 Task: Look for opportunities in real estate.
Action: Mouse moved to (1331, 249)
Screenshot: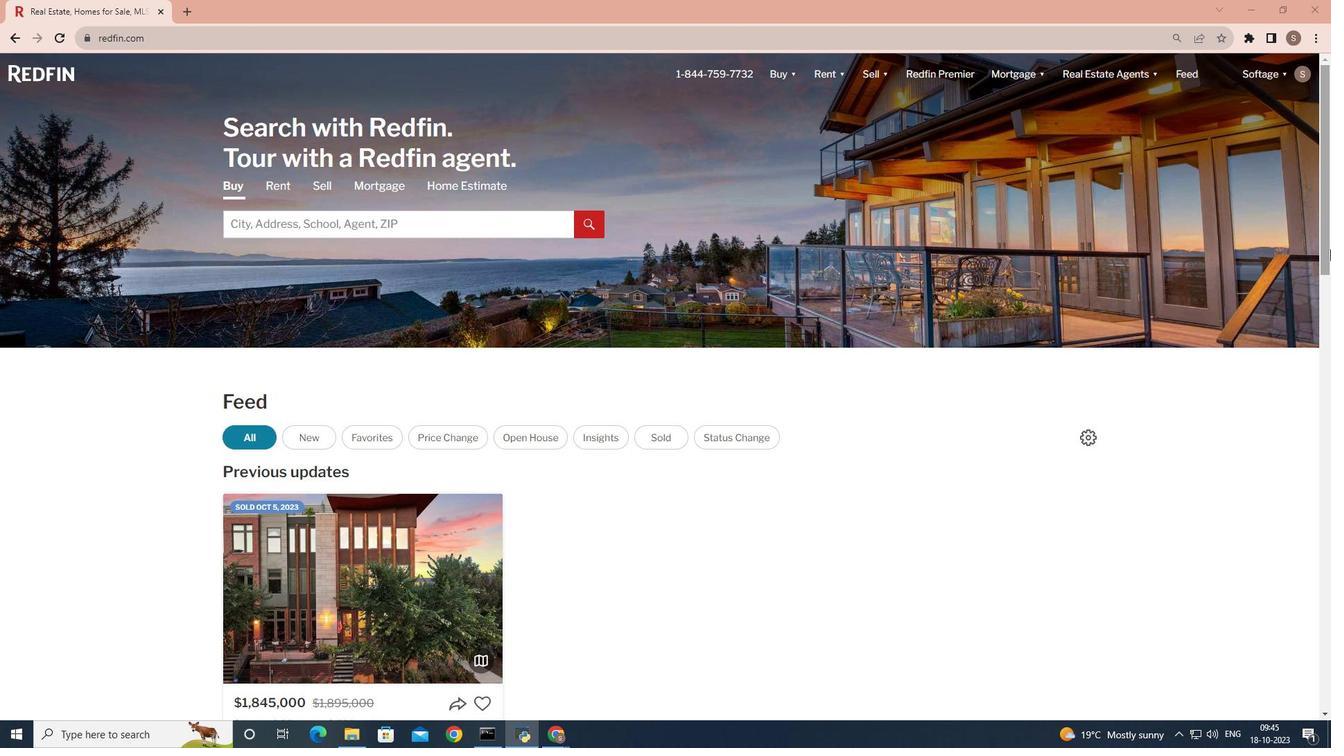 
Action: Mouse pressed left at (1330, 249)
Screenshot: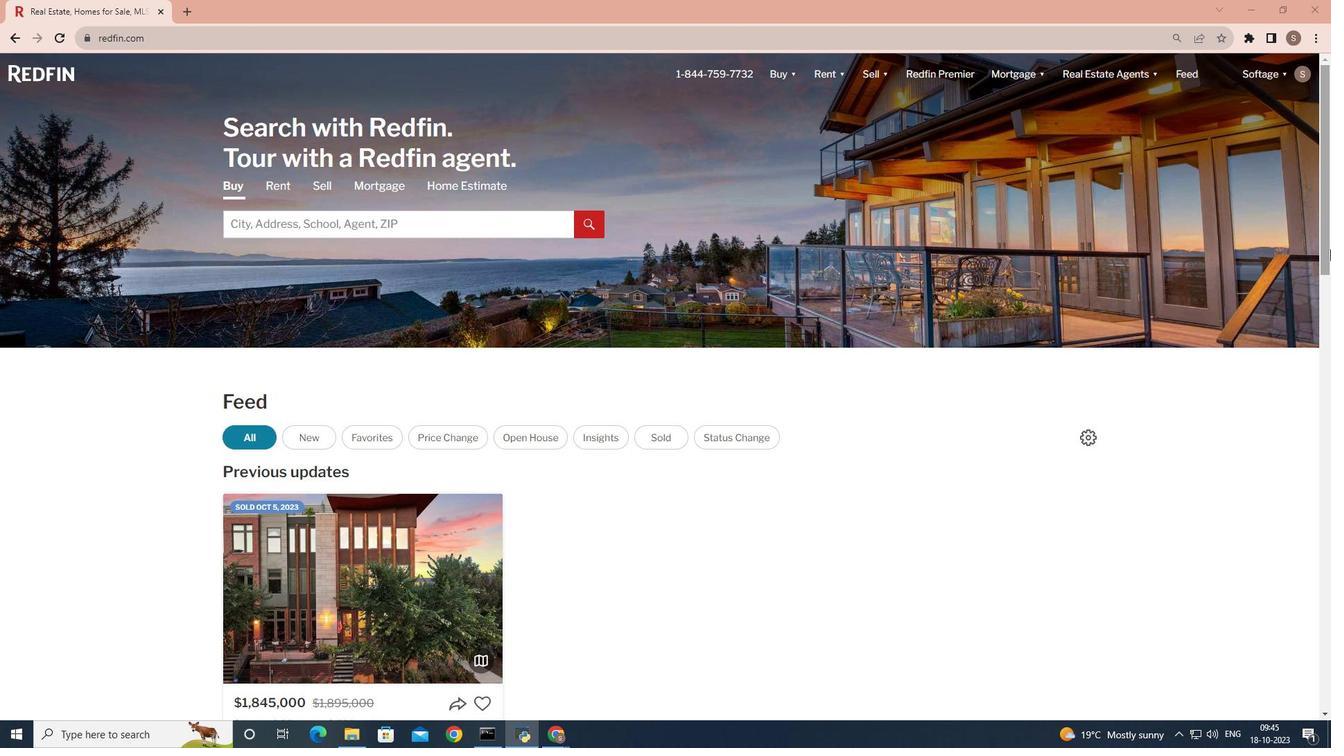 
Action: Mouse moved to (242, 507)
Screenshot: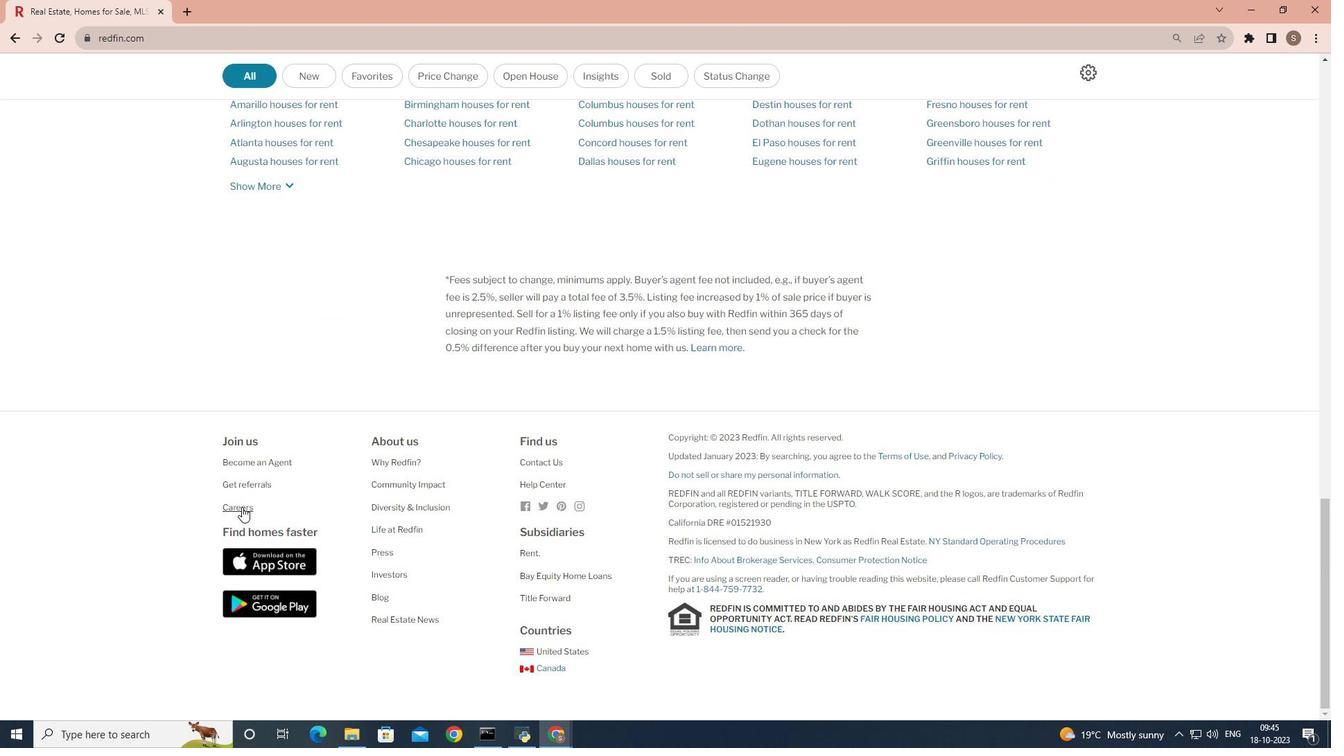 
Action: Mouse pressed left at (242, 507)
Screenshot: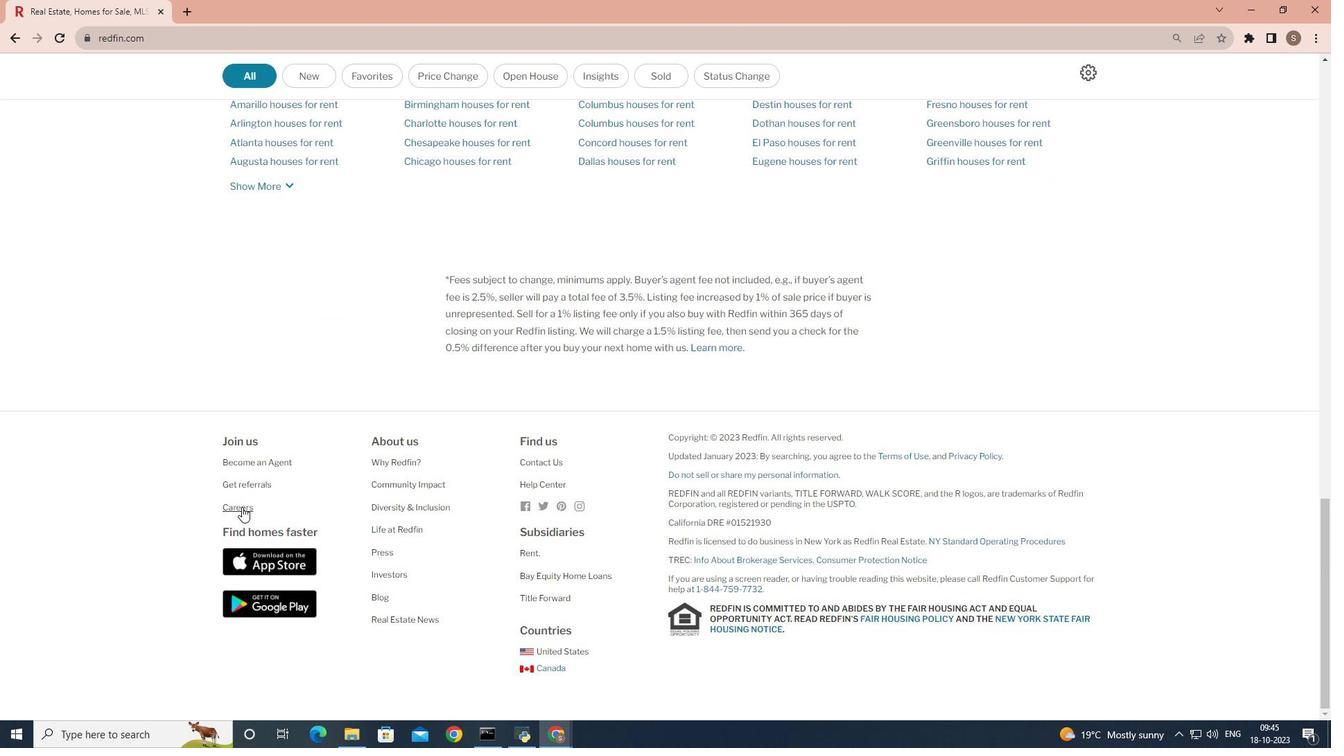 
Action: Mouse moved to (640, 377)
Screenshot: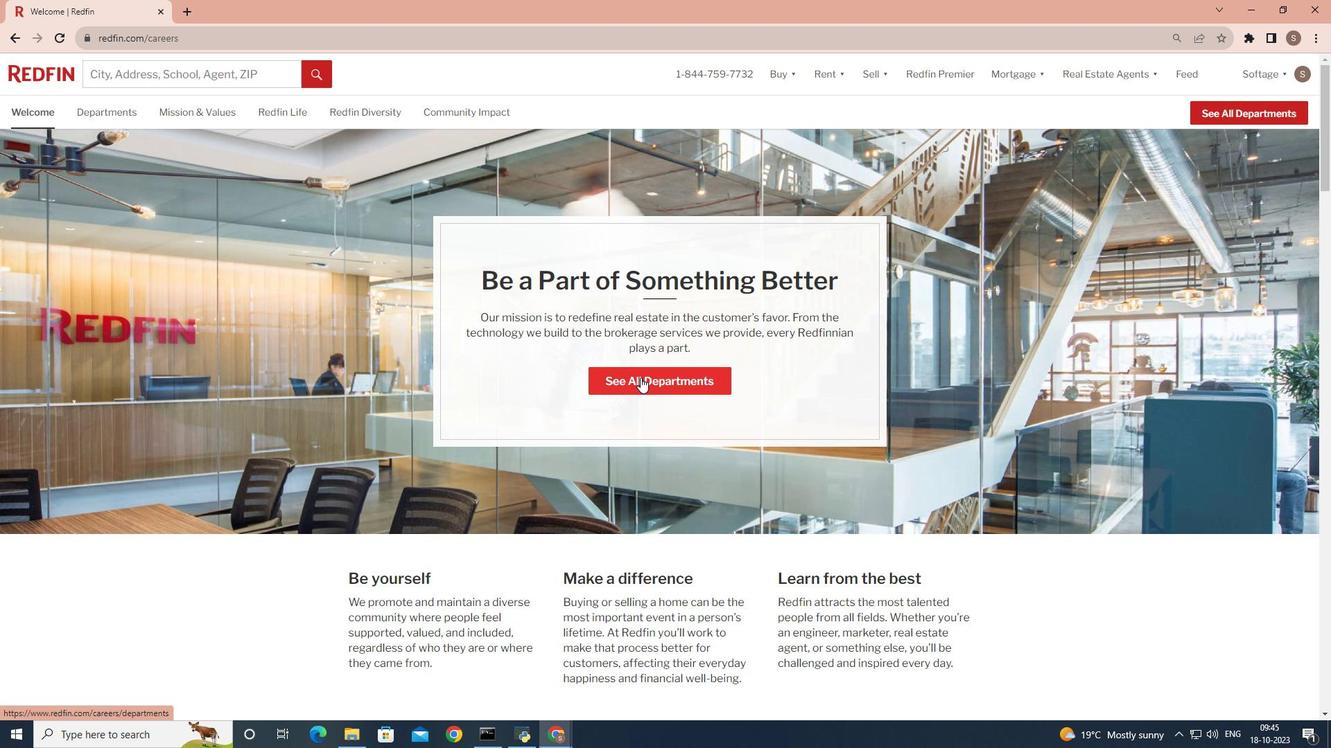 
Action: Mouse pressed left at (640, 377)
Screenshot: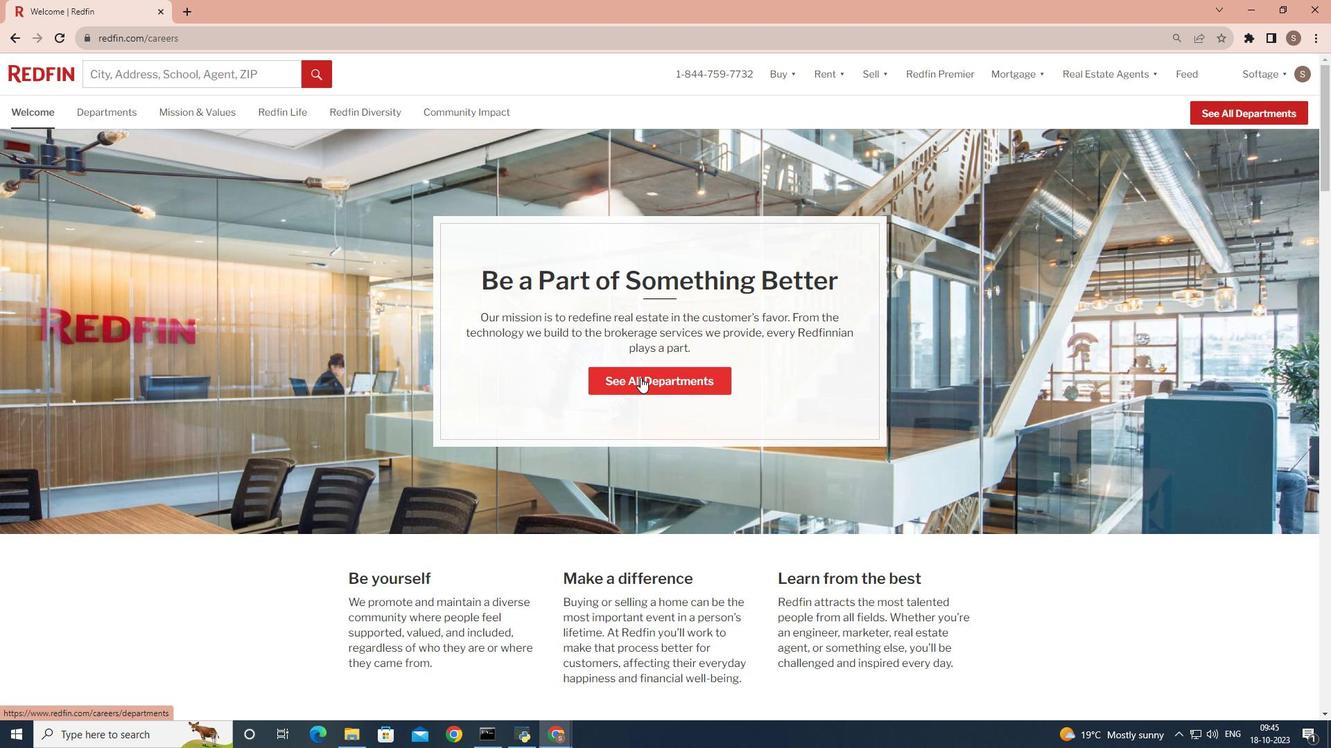 
Action: Mouse moved to (410, 529)
Screenshot: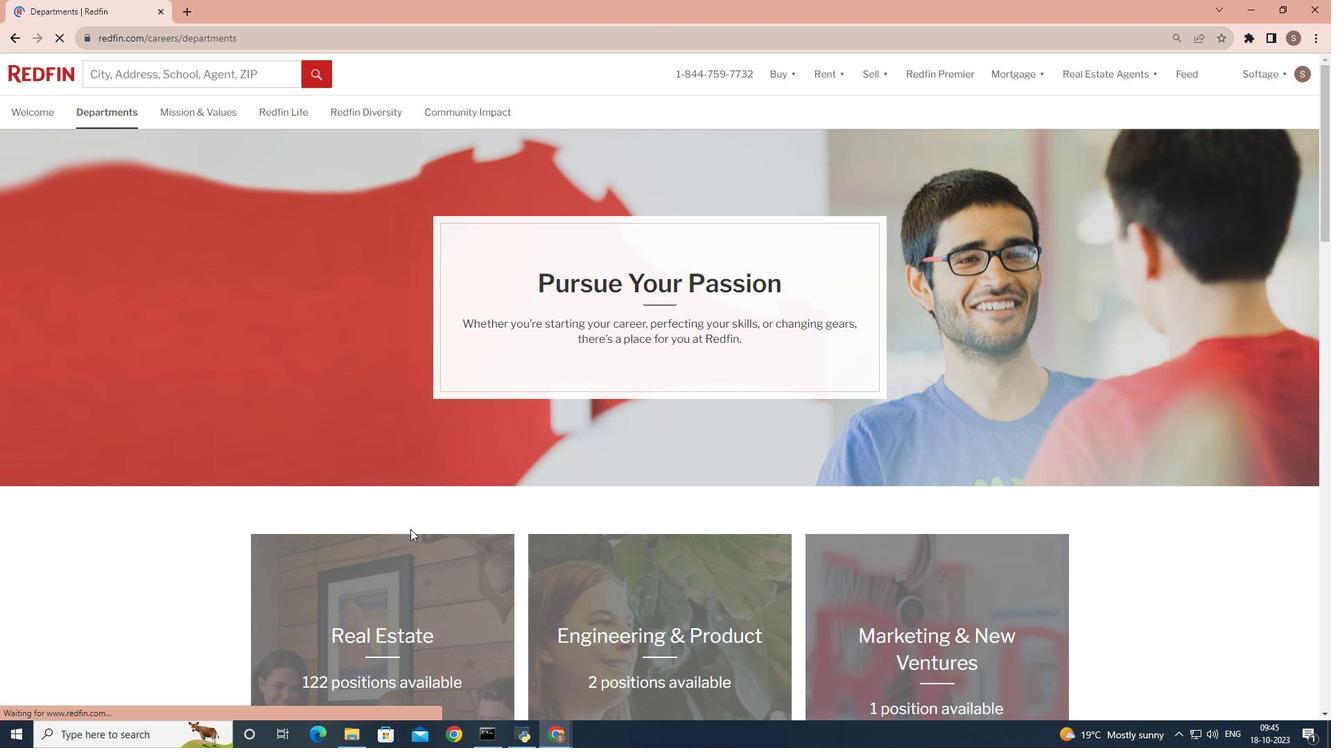
Action: Mouse scrolled (410, 529) with delta (0, 0)
Screenshot: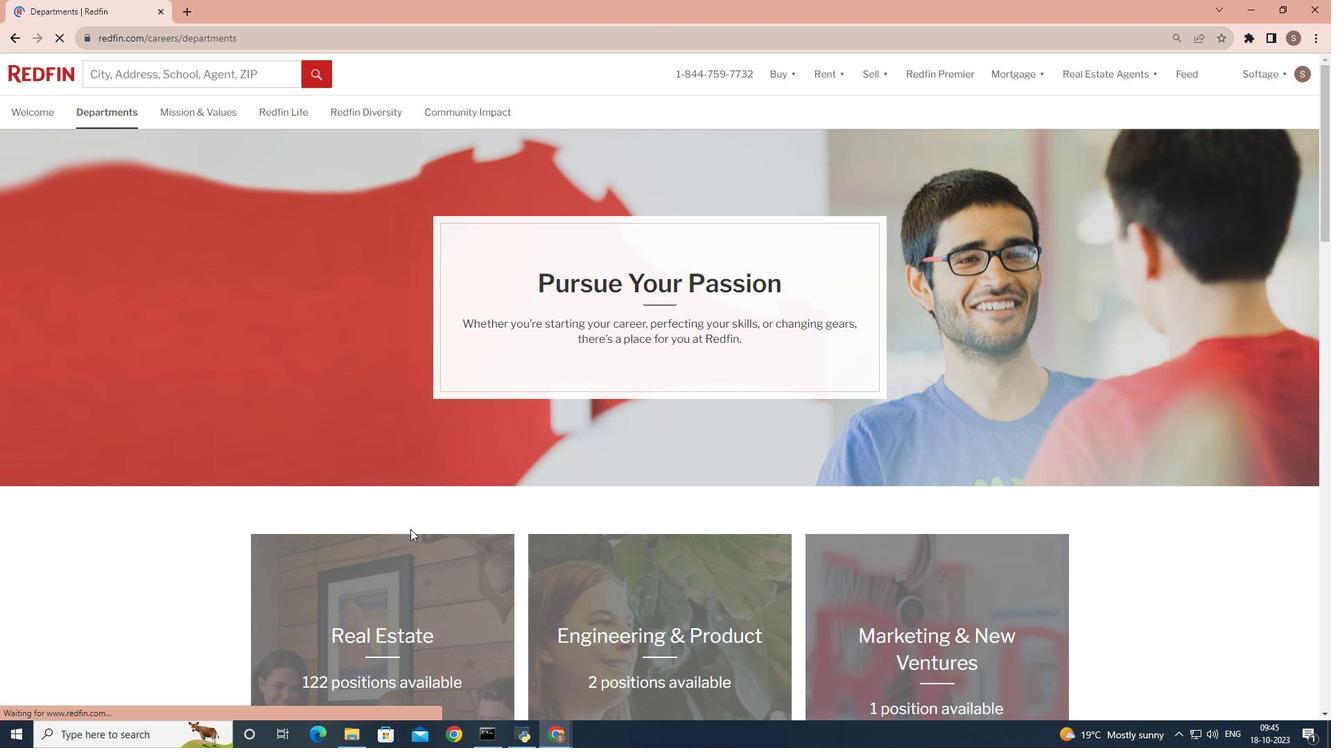 
Action: Mouse moved to (379, 568)
Screenshot: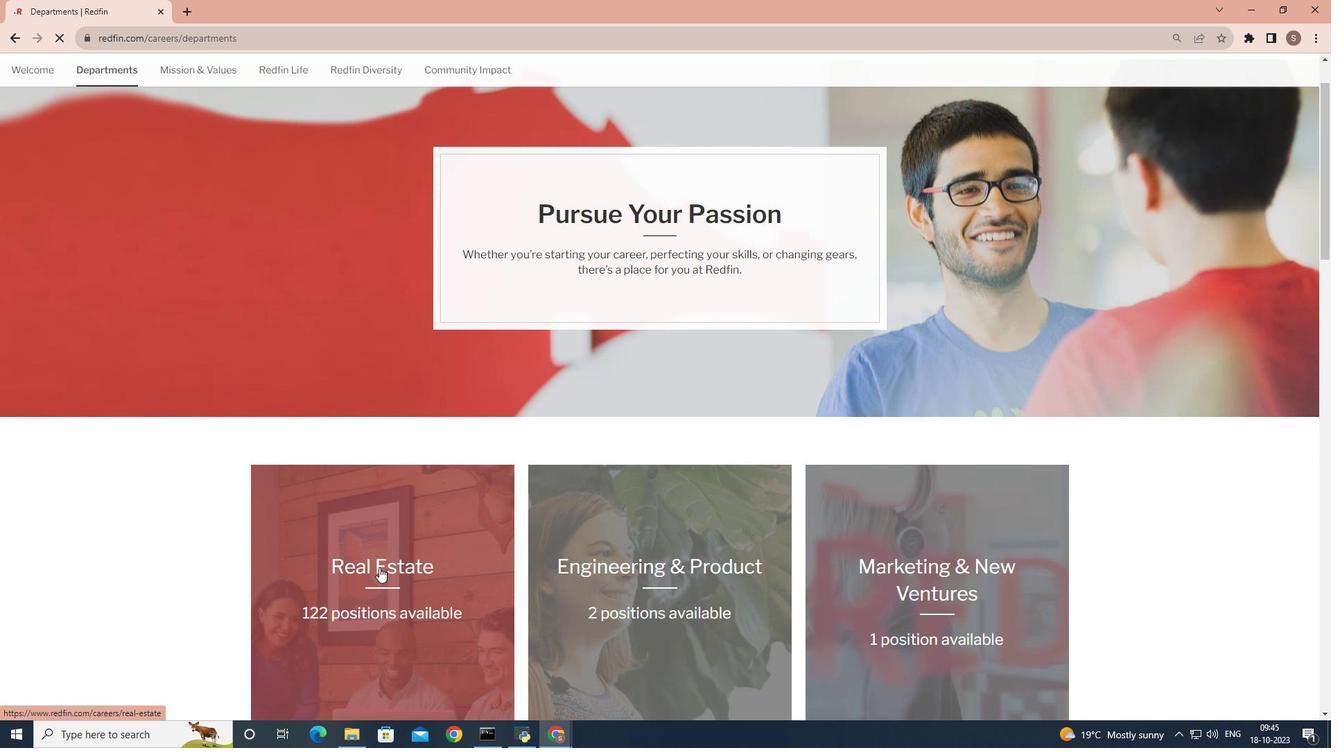 
Action: Mouse pressed left at (379, 568)
Screenshot: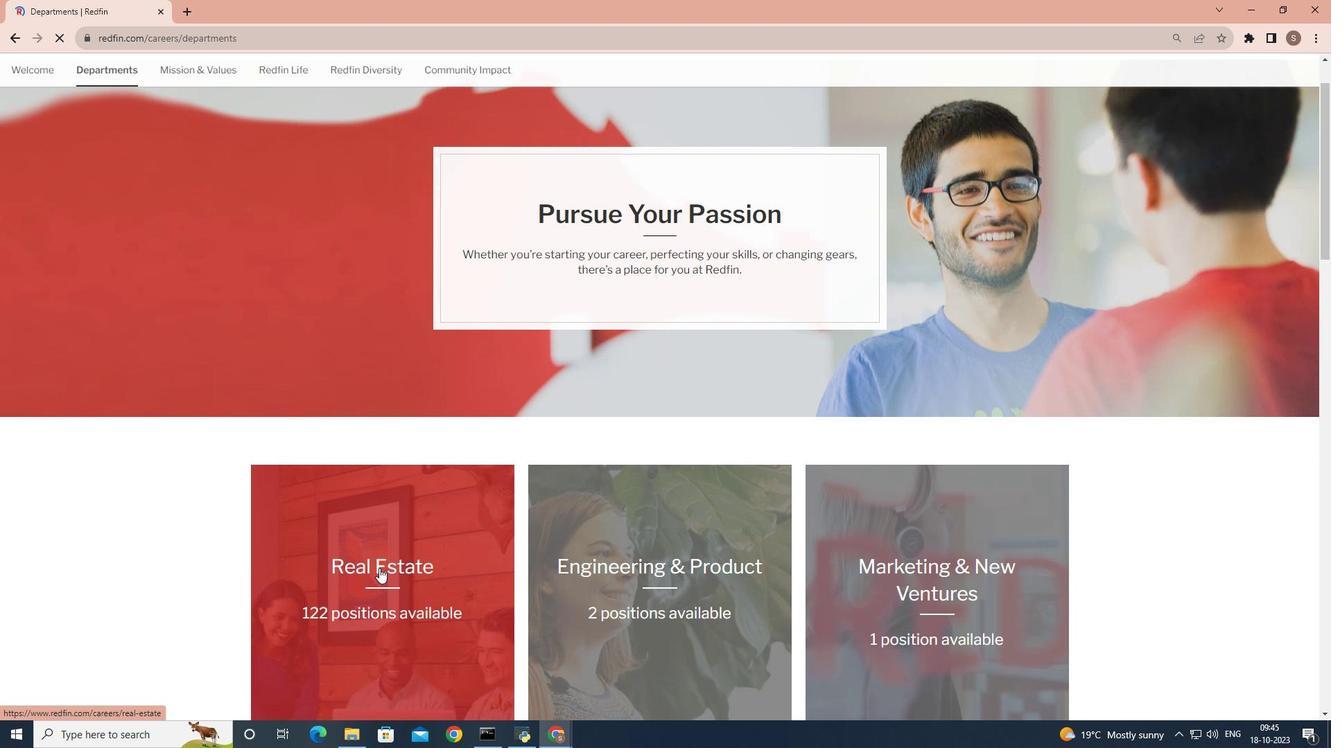 
Action: Key pressed <Key.space>
Screenshot: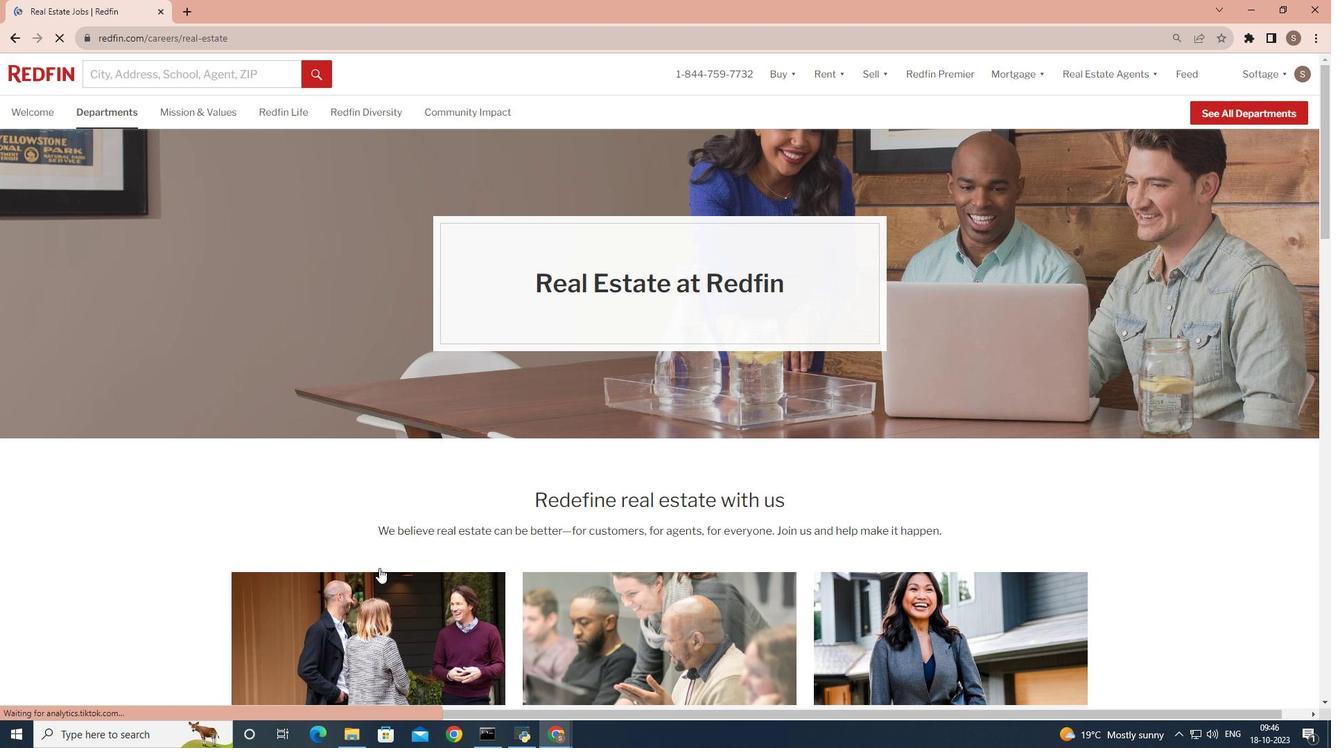 
